 Task: Get directions from Joshua Tree National Park, California, United States to Splashtown Waterpark, Texas, United States and reverse  starting point and destination and check the driving options
Action: Mouse moved to (906, 62)
Screenshot: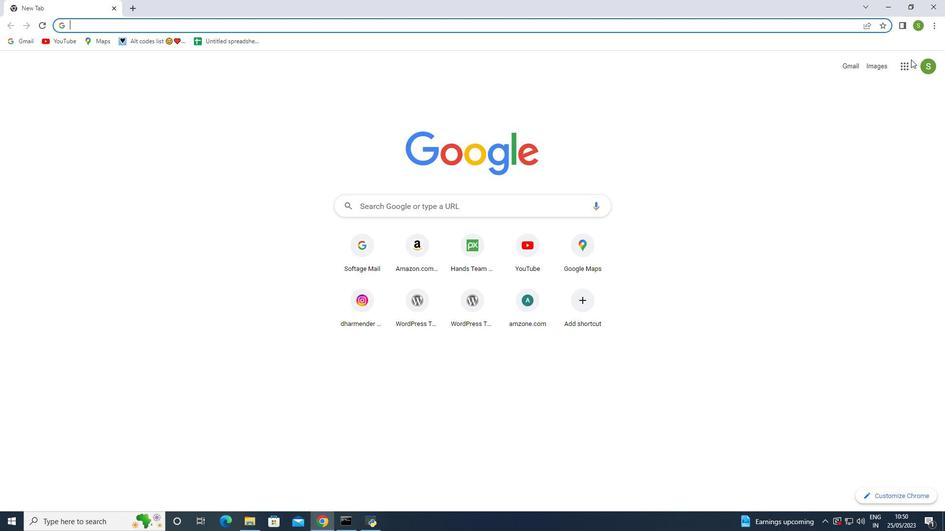 
Action: Mouse pressed left at (906, 62)
Screenshot: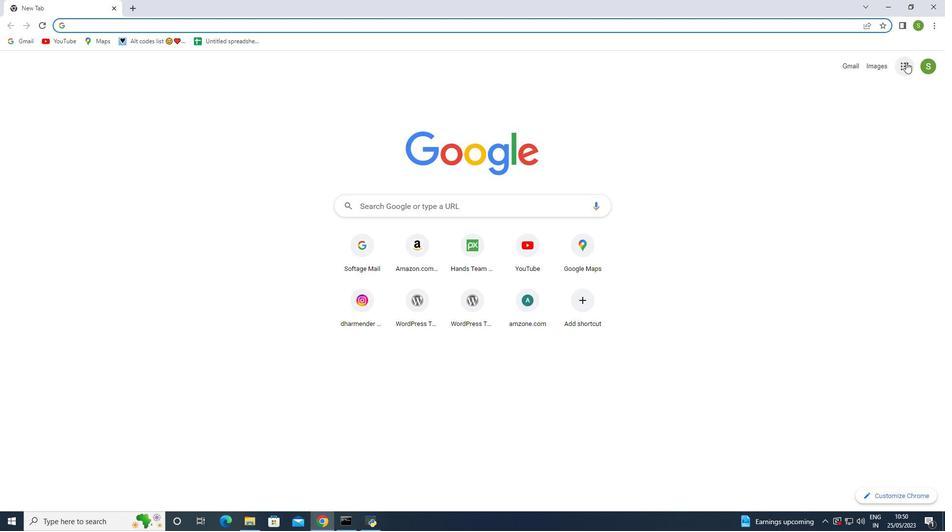
Action: Mouse moved to (888, 227)
Screenshot: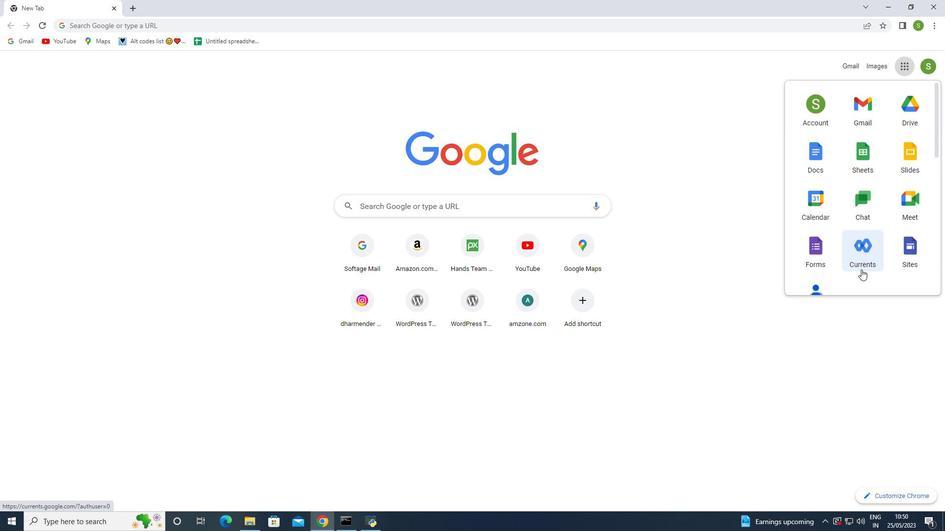 
Action: Mouse scrolled (888, 227) with delta (0, 0)
Screenshot: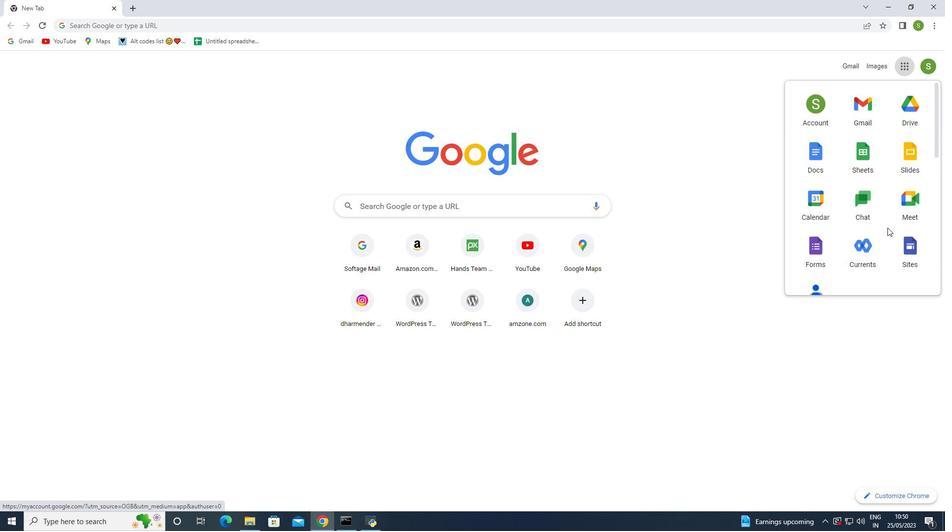 
Action: Mouse scrolled (888, 227) with delta (0, 0)
Screenshot: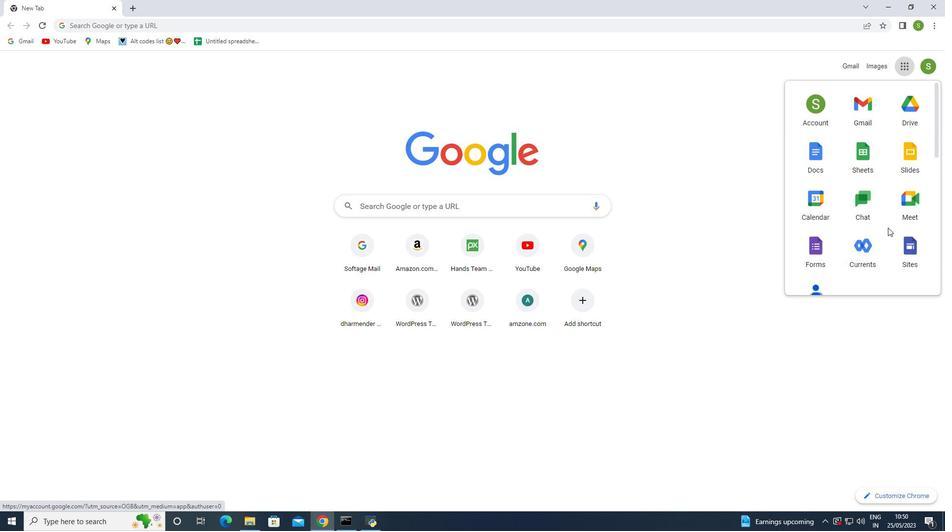 
Action: Mouse moved to (901, 251)
Screenshot: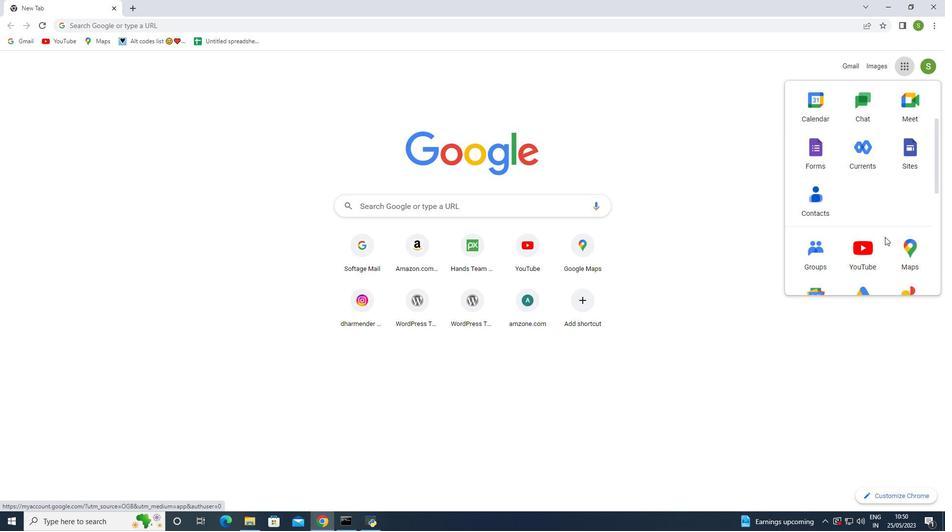 
Action: Mouse pressed left at (901, 251)
Screenshot: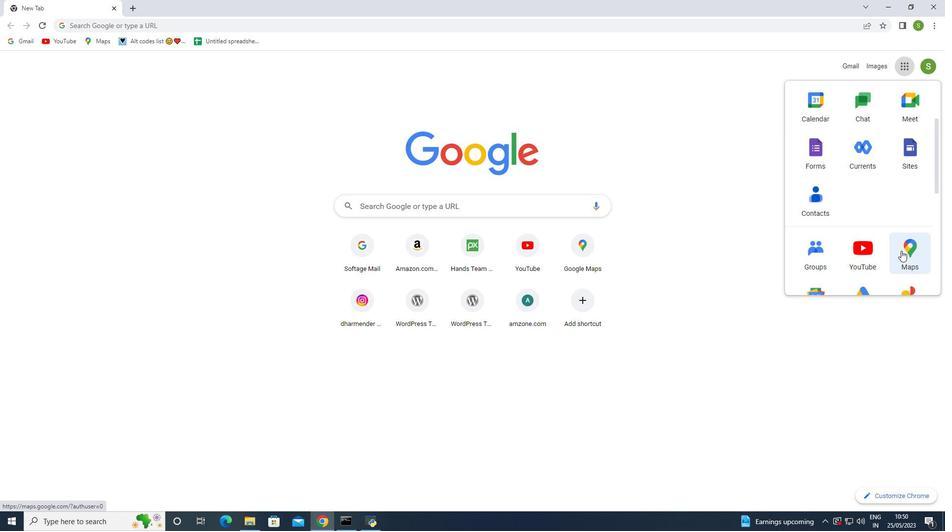 
Action: Mouse moved to (325, 77)
Screenshot: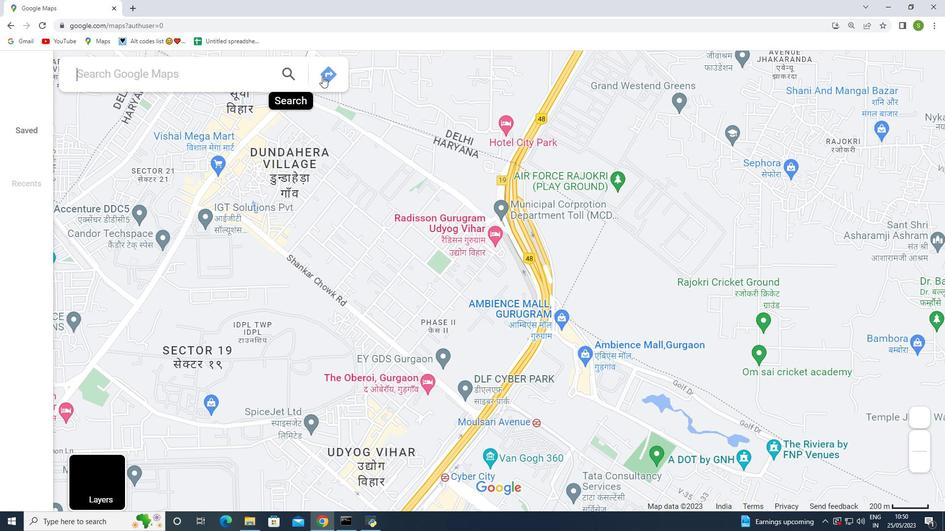 
Action: Mouse pressed left at (325, 77)
Screenshot: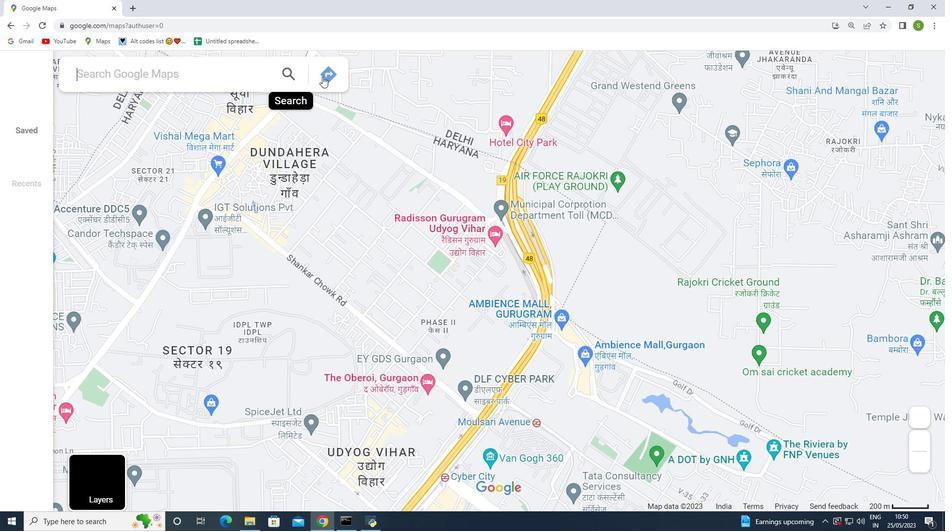 
Action: Mouse moved to (224, 119)
Screenshot: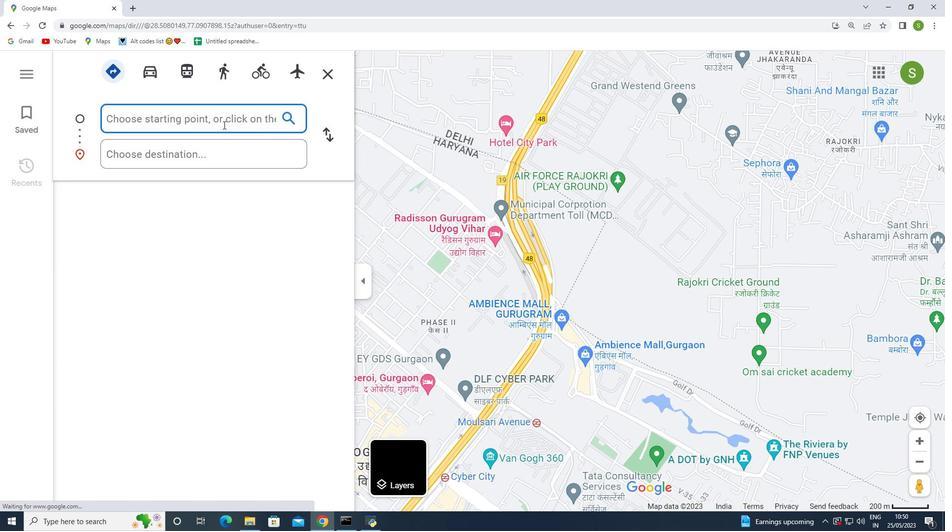 
Action: Mouse pressed left at (224, 119)
Screenshot: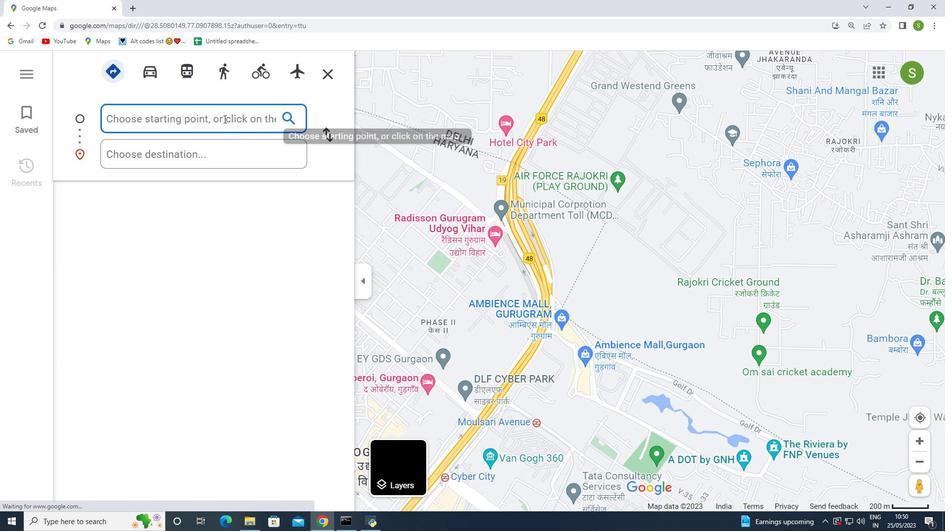 
Action: Mouse moved to (225, 119)
Screenshot: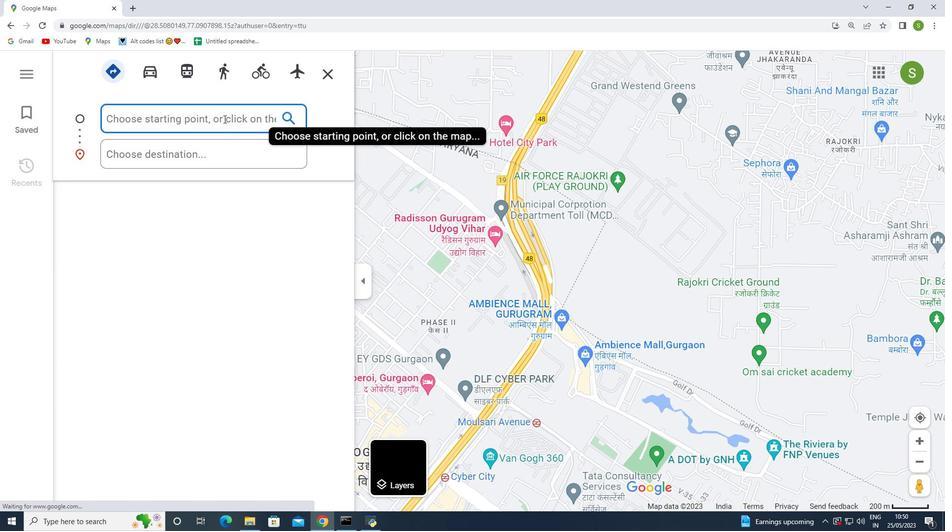 
Action: Key pressed <Key.shift>Joshua<Key.space>tree<Key.space>national<Key.space>park<Key.space>california<Key.space>united<Key.space>states<Key.space>to<Key.space>splashtown<Key.space>water<Key.backspace><Key.backspace><Key.backspace><Key.backspace><Key.backspace><Key.backspace><Key.backspace><Key.backspace><Key.backspace><Key.backspace><Key.backspace><Key.backspace><Key.backspace><Key.backspace><Key.backspace><Key.backspace><Key.backspace><Key.backspace><Key.backspace><Key.backspace>
Screenshot: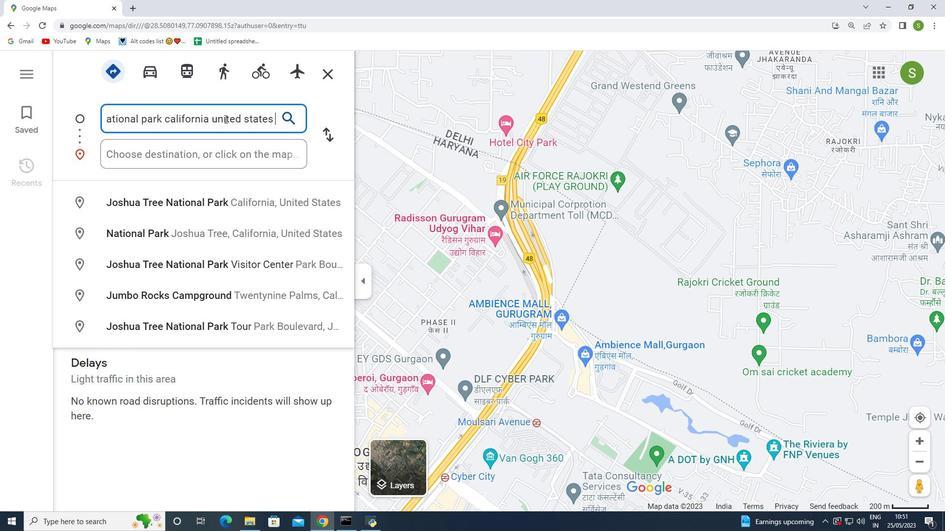 
Action: Mouse moved to (218, 159)
Screenshot: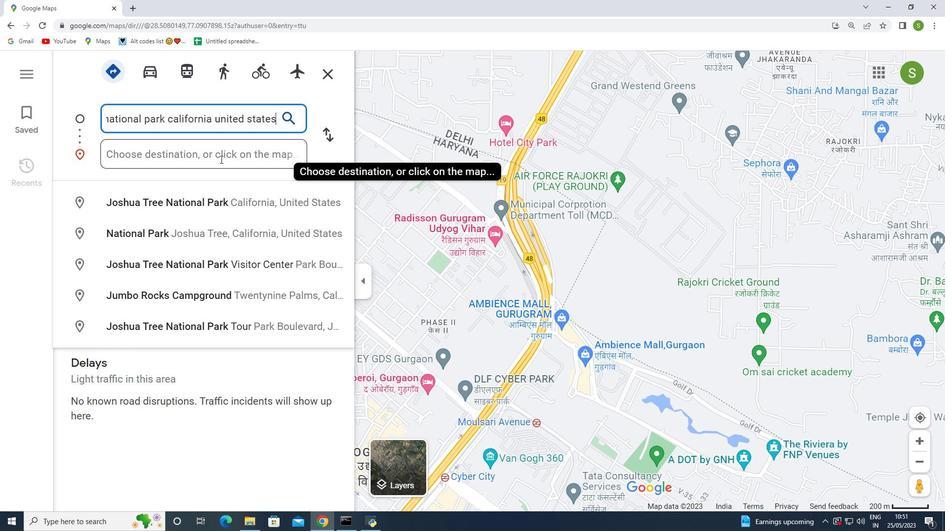 
Action: Mouse pressed left at (218, 159)
Screenshot: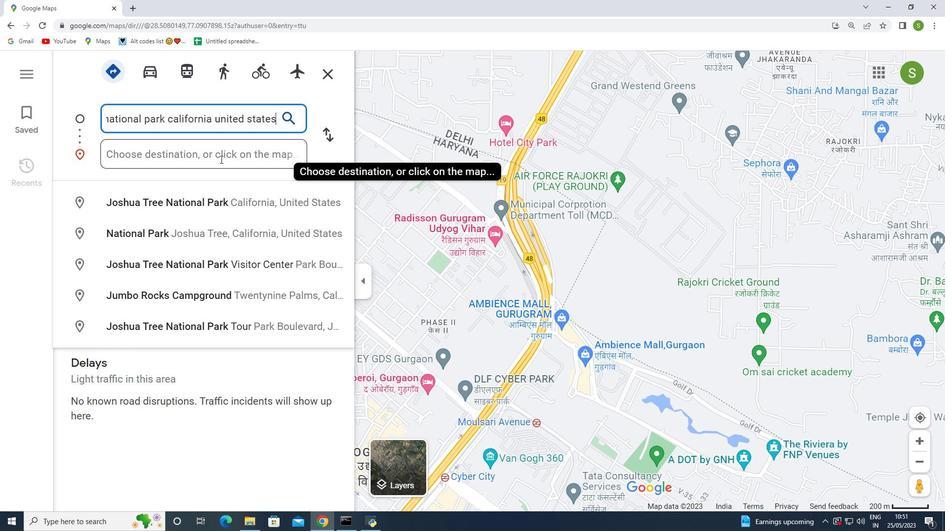 
Action: Key pressed <Key.shift>So<Key.backspace>plashtown<Key.space>waterpark<Key.space>texas<Key.space>united<Key.space>states
Screenshot: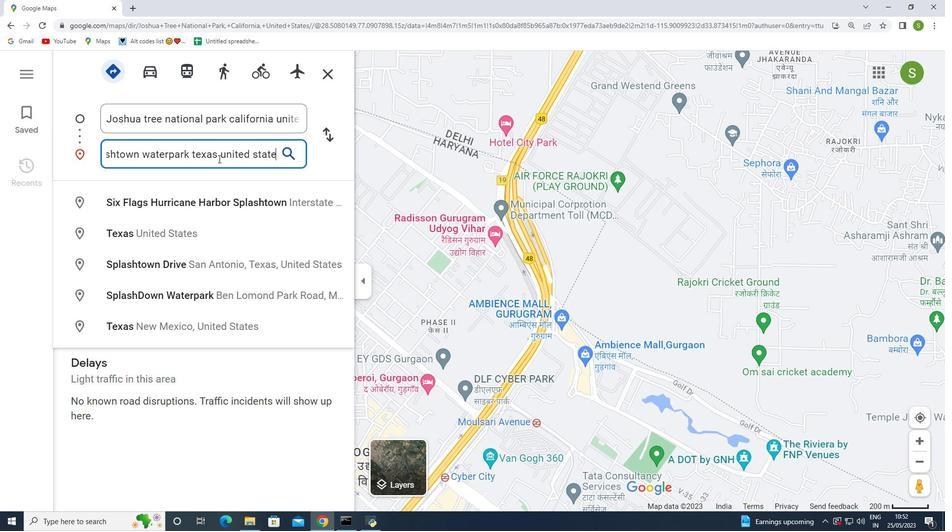 
Action: Mouse moved to (304, 161)
Screenshot: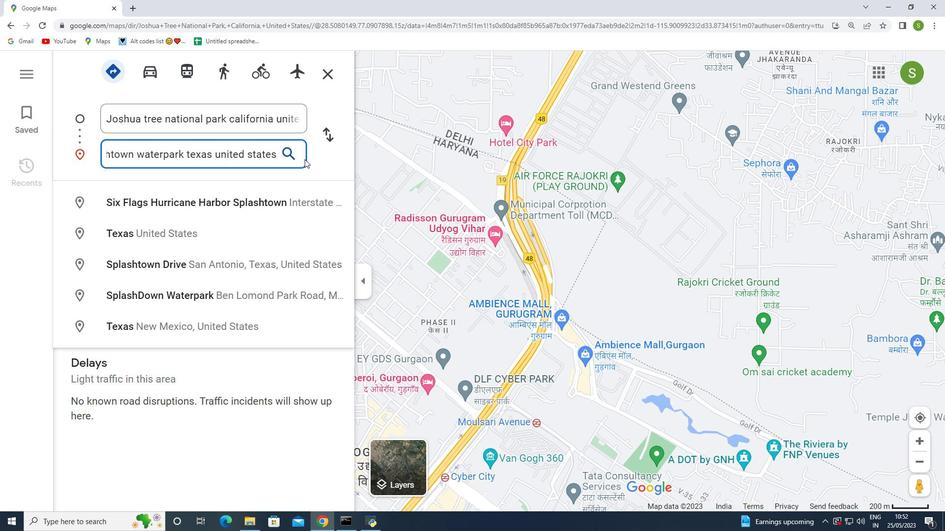 
Action: Key pressed <Key.enter>
Screenshot: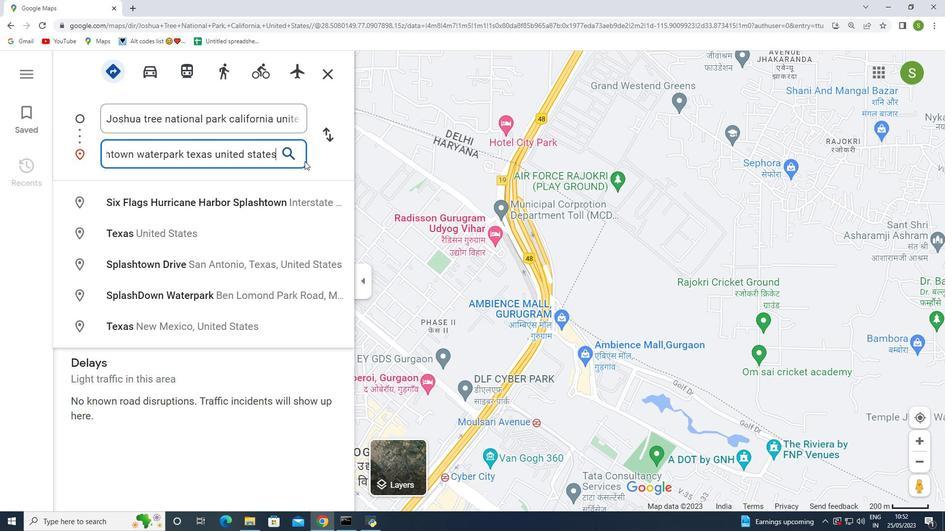 
Action: Mouse moved to (322, 134)
Screenshot: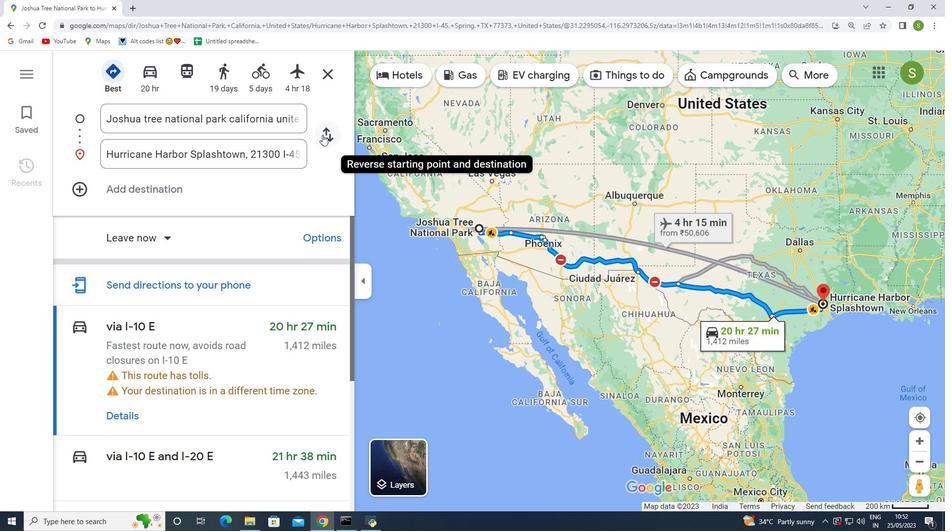 
Action: Mouse pressed left at (322, 134)
Screenshot: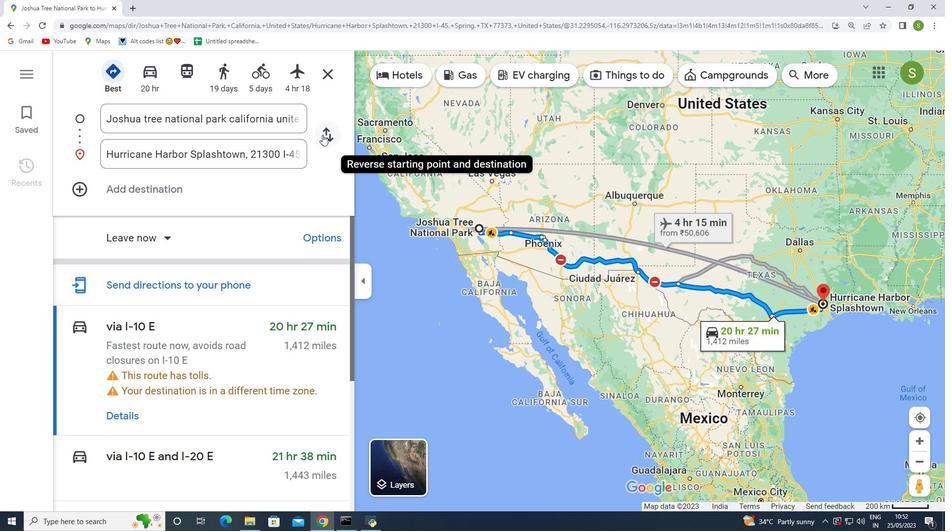 
Action: Mouse moved to (150, 70)
Screenshot: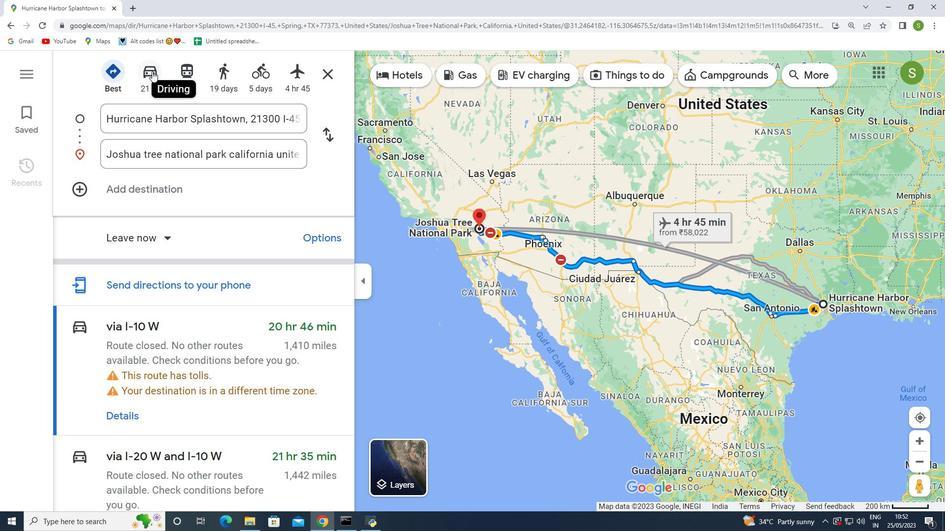 
Action: Mouse pressed left at (150, 70)
Screenshot: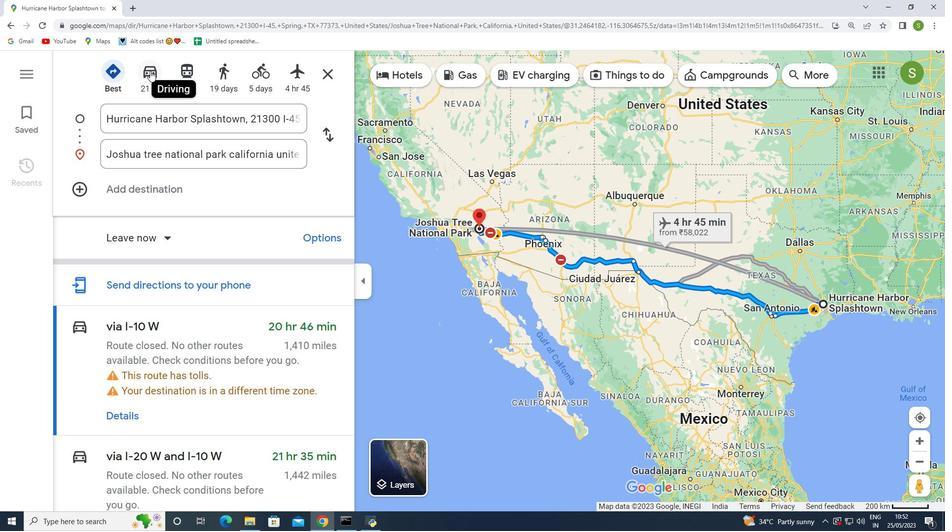 
Action: Mouse moved to (613, 241)
Screenshot: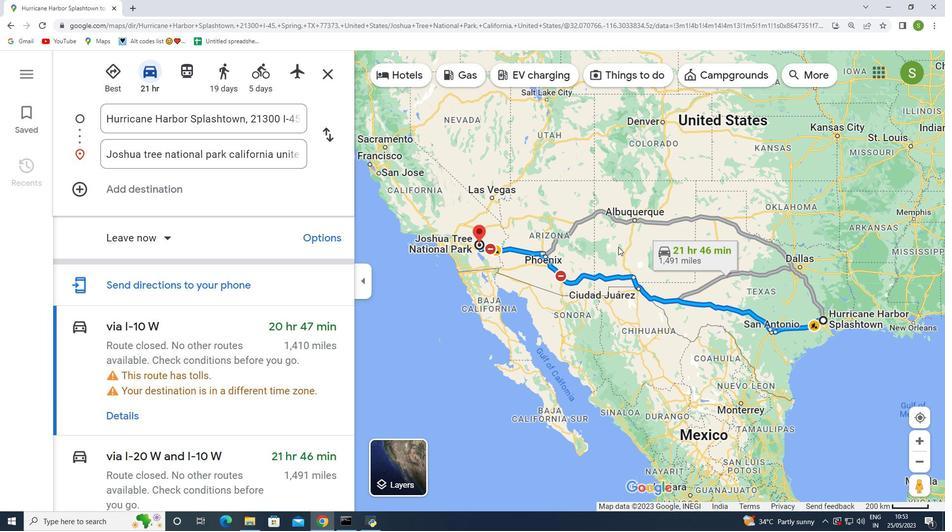 
